 Task: Paste the sentence "Advancing knowledge through systematic investigation".
Action: Mouse moved to (106, 91)
Screenshot: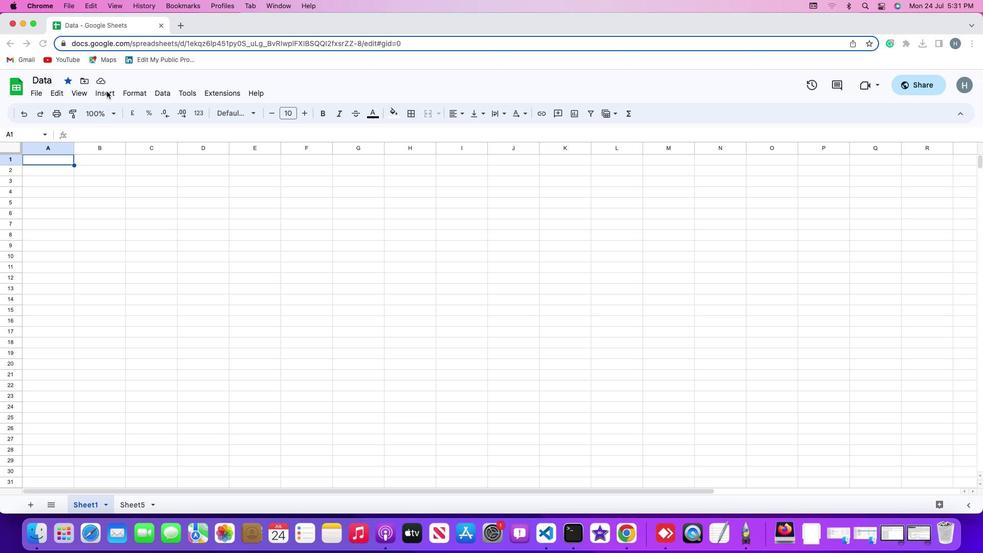 
Action: Mouse pressed left at (106, 91)
Screenshot: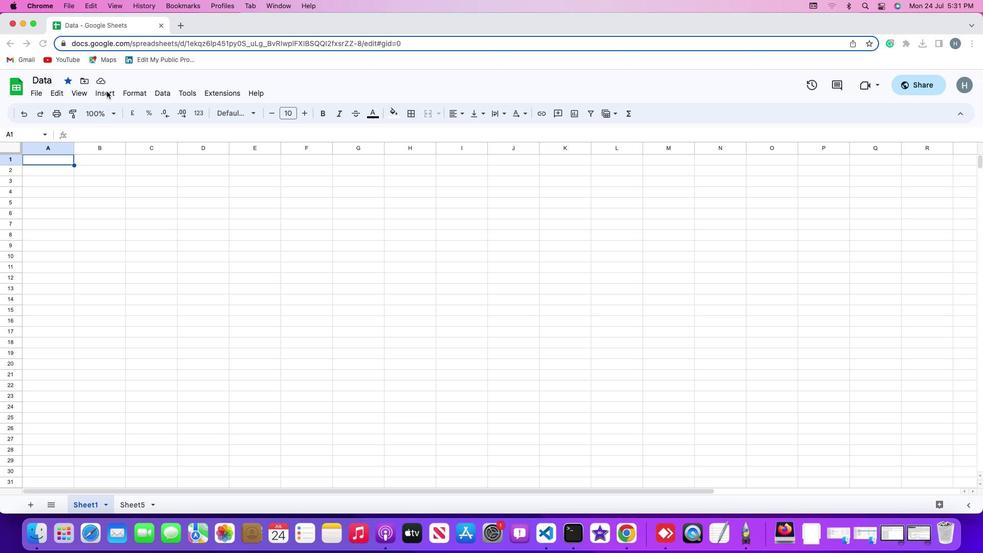 
Action: Mouse moved to (107, 92)
Screenshot: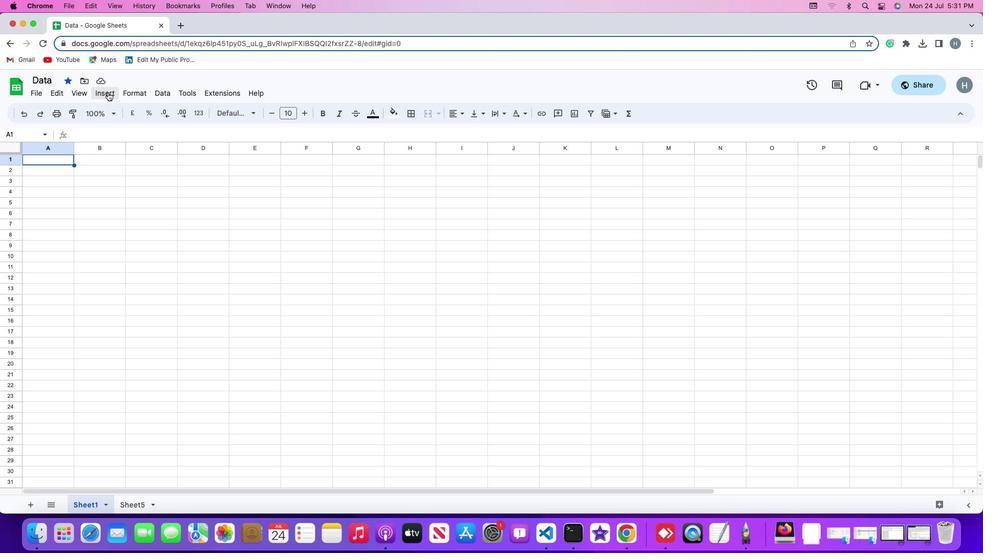 
Action: Mouse pressed left at (107, 92)
Screenshot: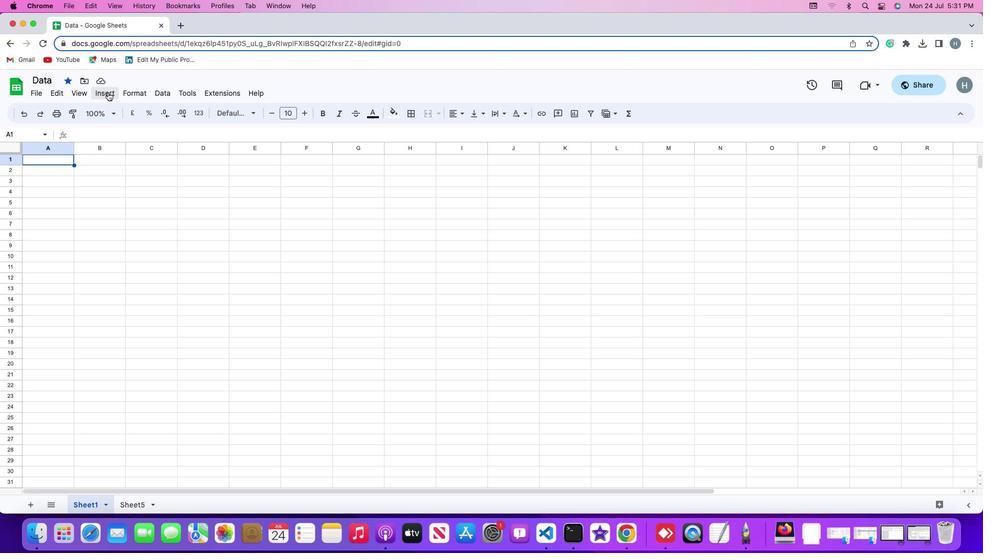 
Action: Mouse moved to (132, 239)
Screenshot: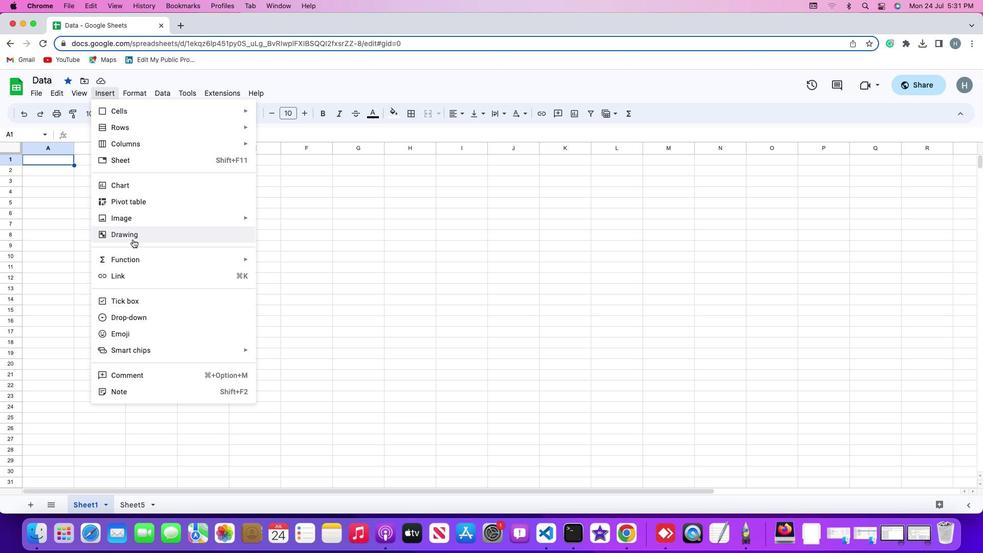 
Action: Mouse pressed left at (132, 239)
Screenshot: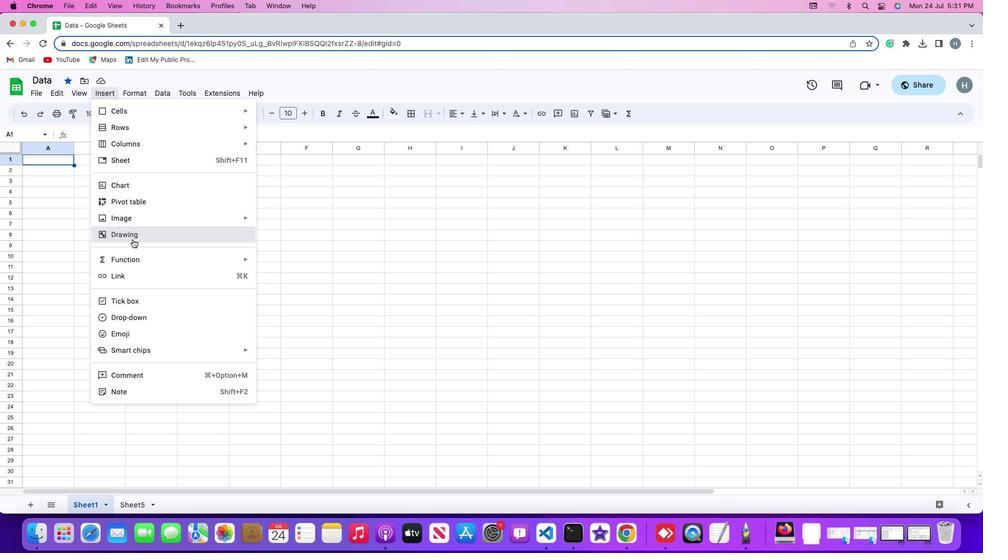 
Action: Mouse moved to (285, 129)
Screenshot: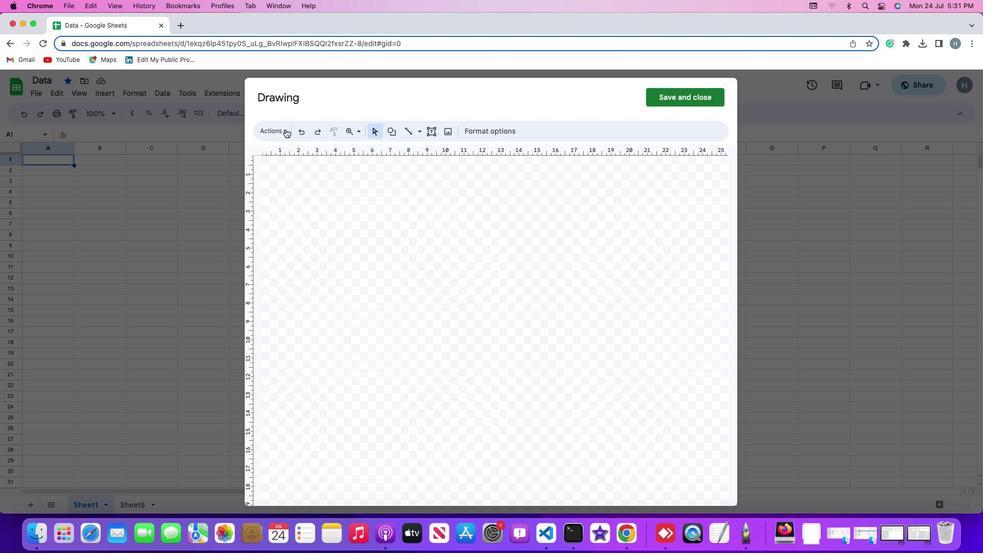 
Action: Mouse pressed left at (285, 129)
Screenshot: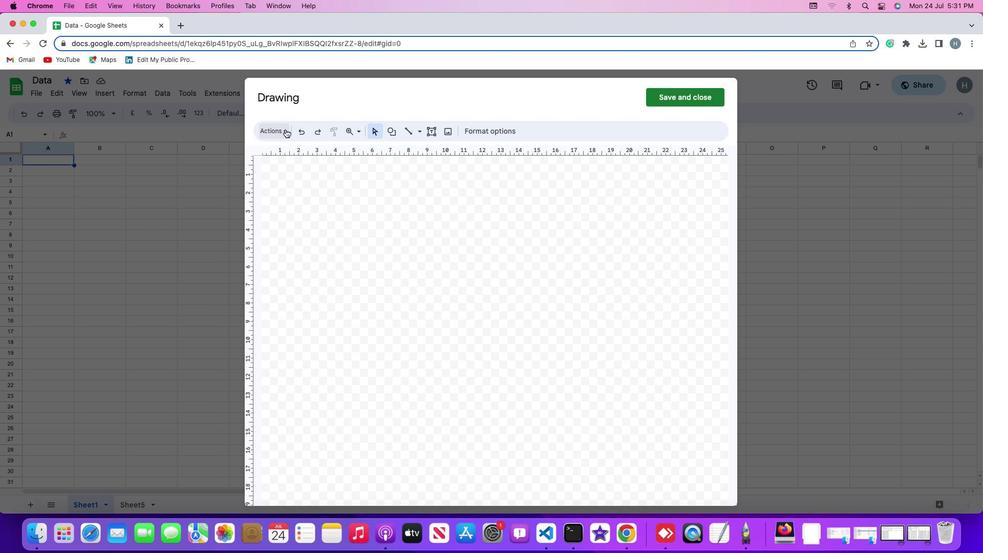 
Action: Mouse moved to (321, 263)
Screenshot: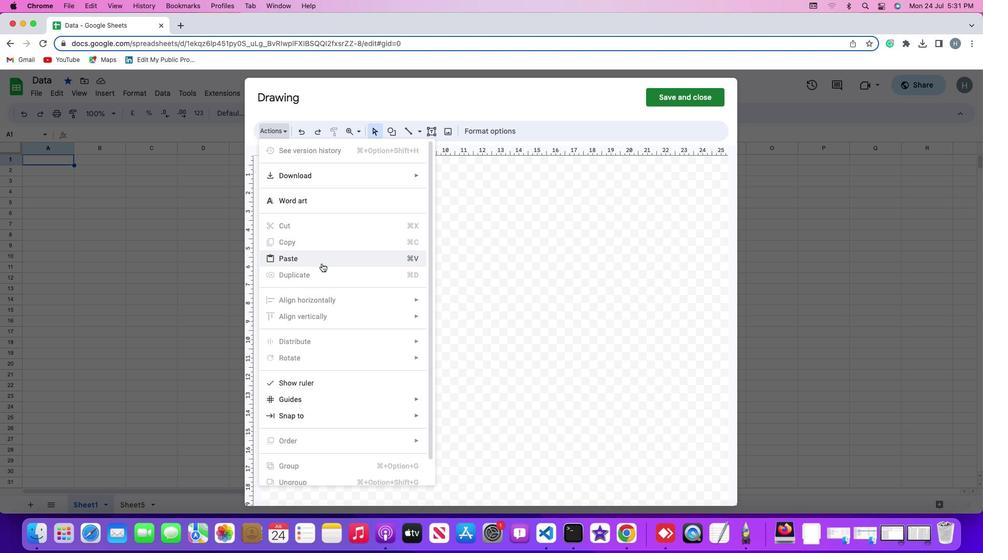 
Action: Mouse pressed left at (321, 263)
Screenshot: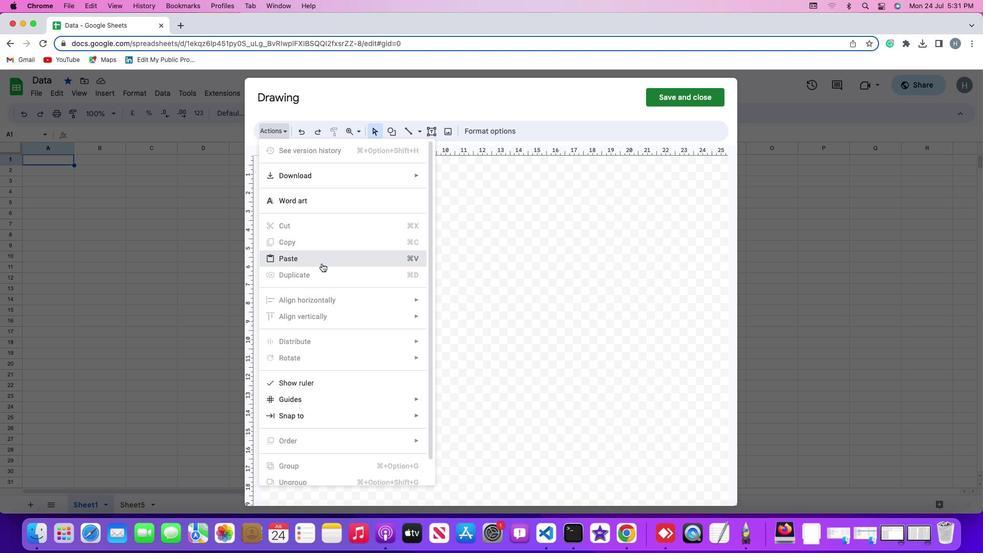 
Action: Mouse moved to (471, 274)
Screenshot: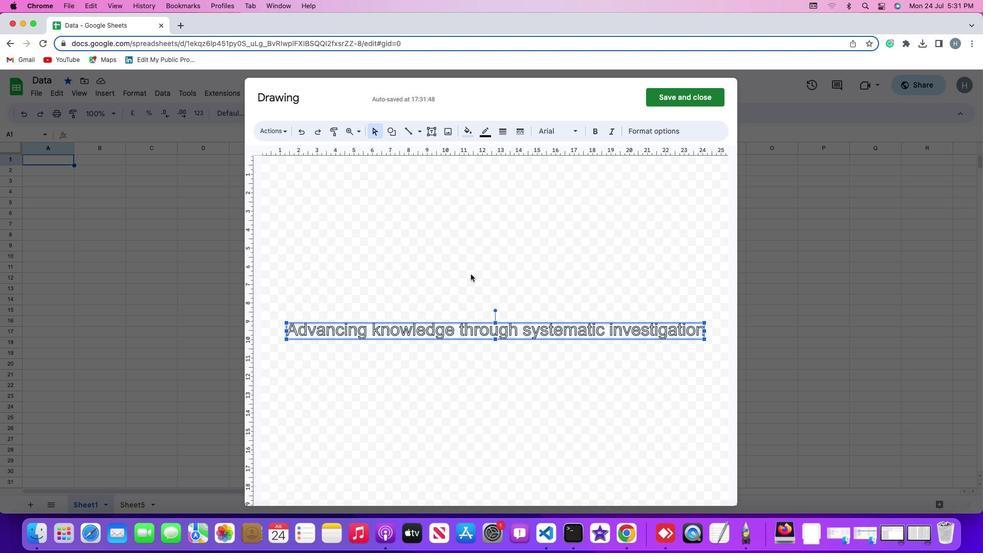 
